 Task: Delete the 'Conflicts' folder from your mailbox in Microsoft Outlook.
Action: Mouse moved to (34, 22)
Screenshot: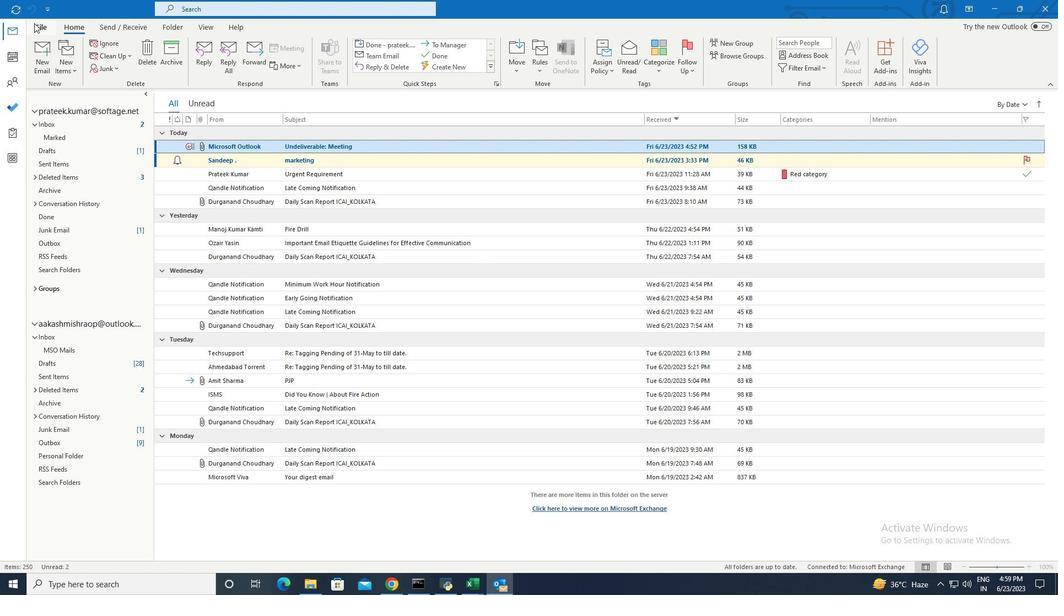 
Action: Mouse pressed left at (34, 22)
Screenshot: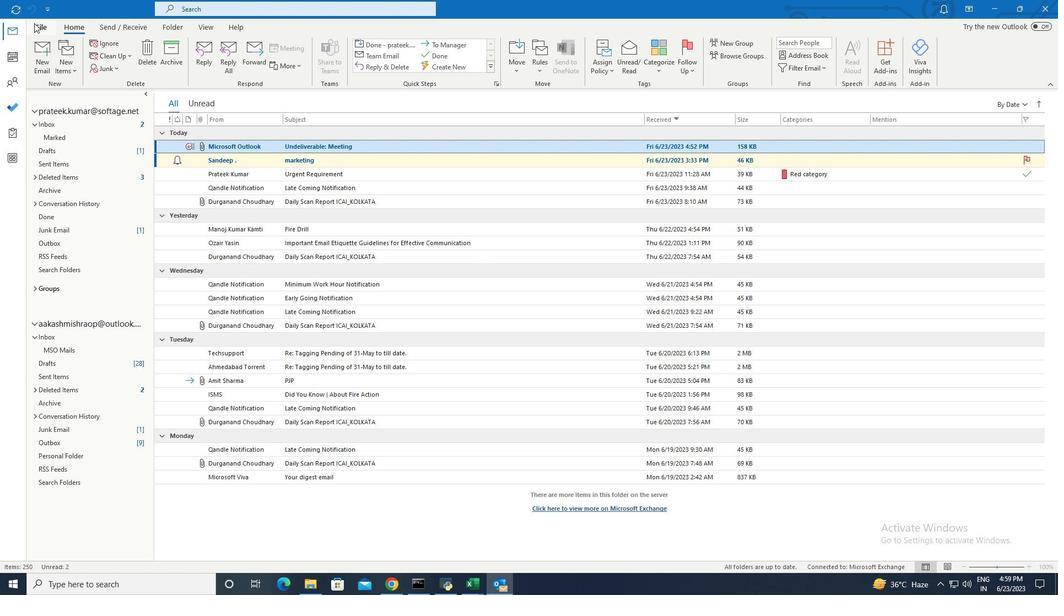 
Action: Mouse moved to (37, 61)
Screenshot: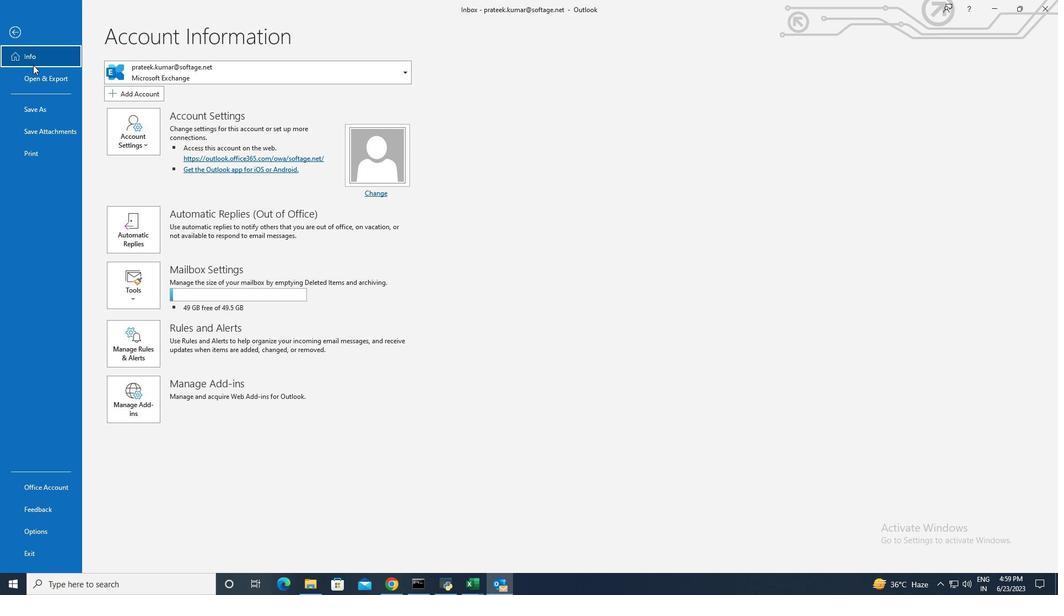 
Action: Mouse pressed left at (37, 61)
Screenshot: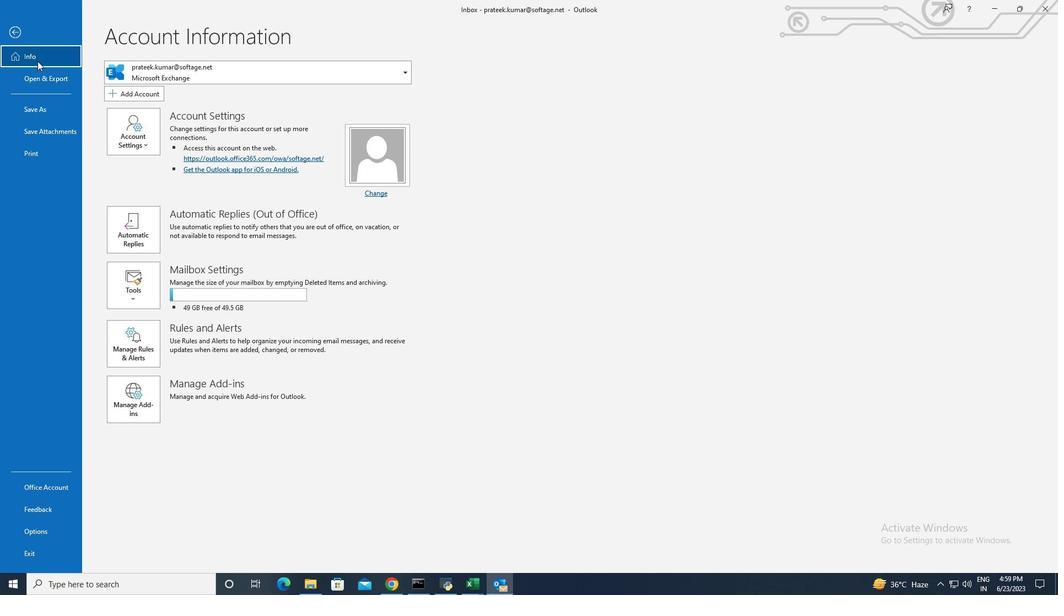 
Action: Mouse moved to (131, 283)
Screenshot: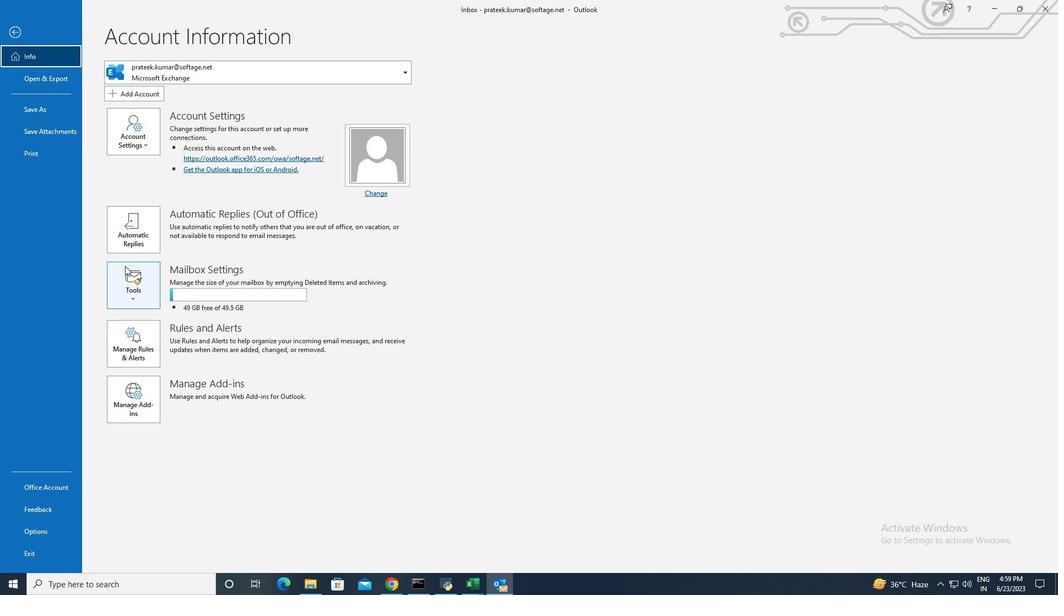 
Action: Mouse pressed left at (131, 283)
Screenshot: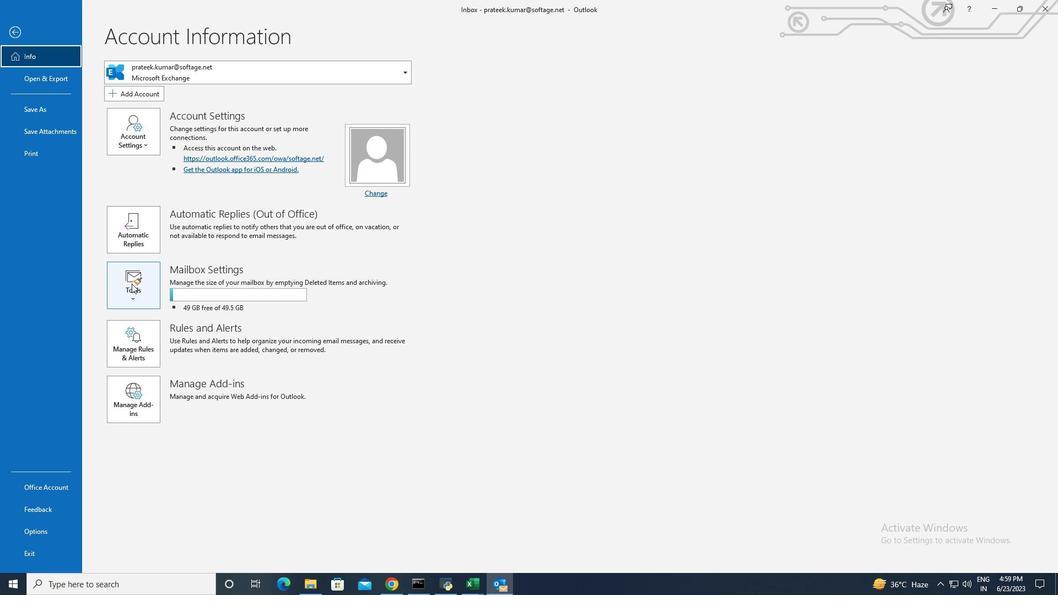 
Action: Mouse moved to (148, 327)
Screenshot: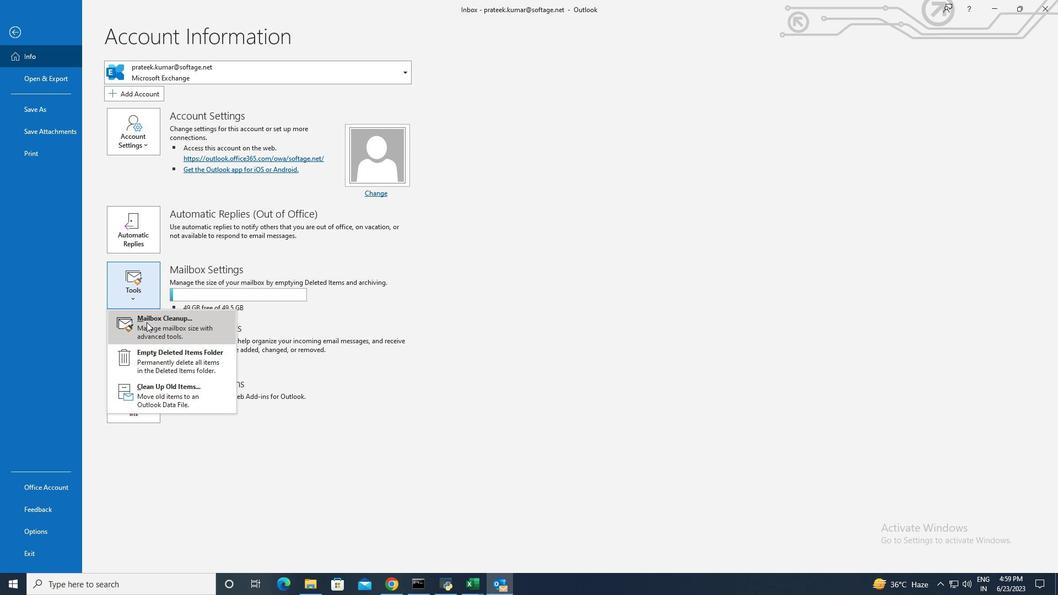 
Action: Mouse pressed left at (148, 327)
Screenshot: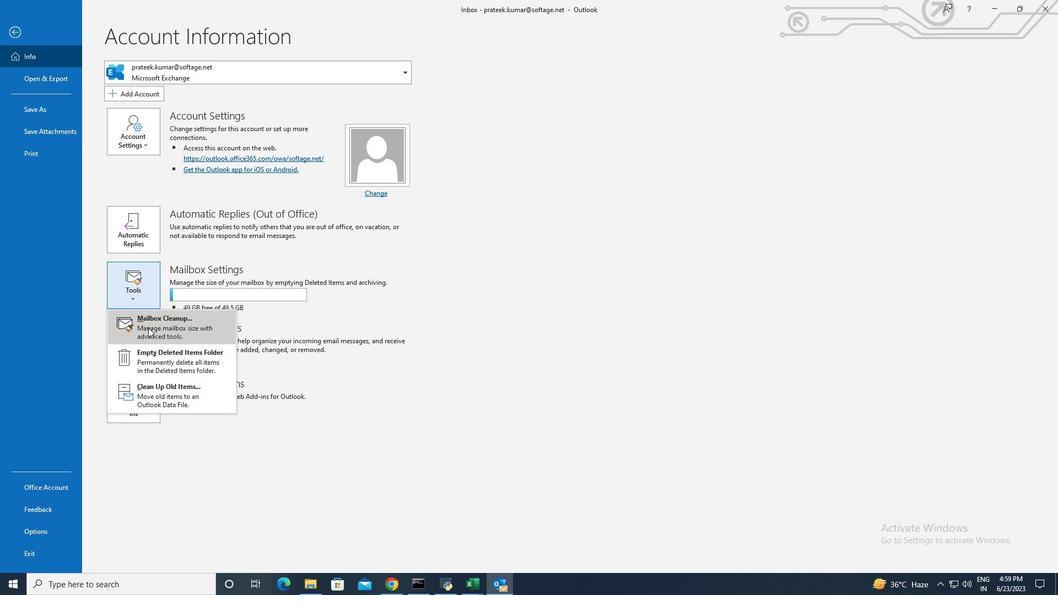 
Action: Mouse moved to (599, 353)
Screenshot: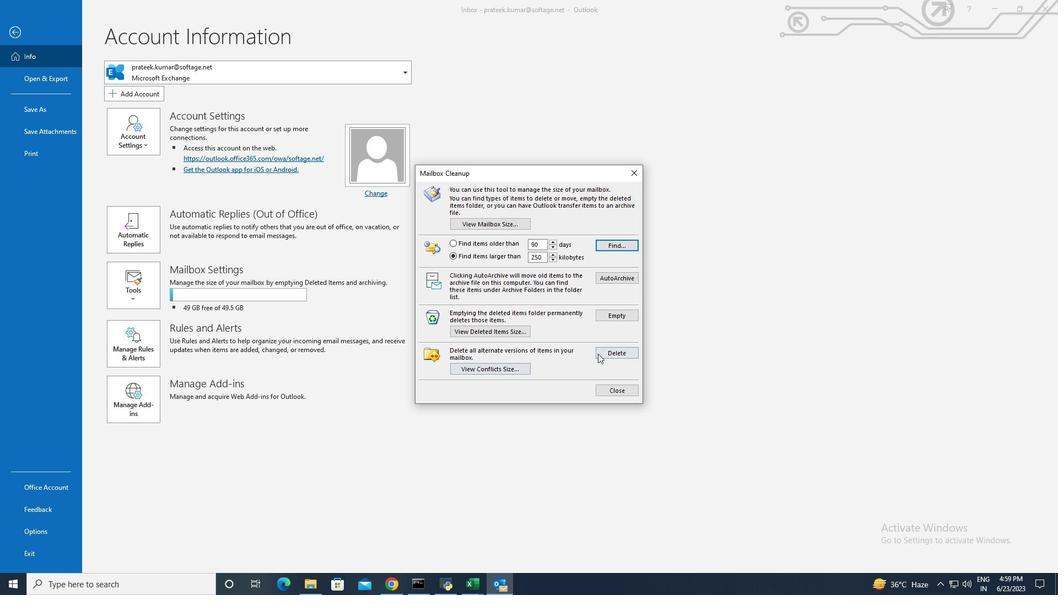 
Action: Mouse pressed left at (599, 353)
Screenshot: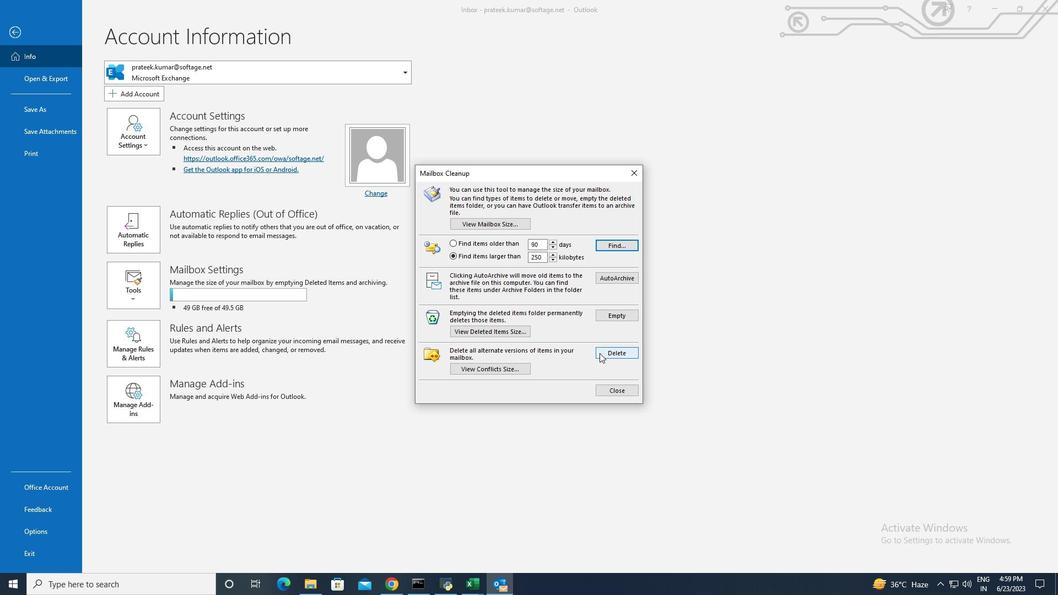
Action: Mouse moved to (503, 319)
Screenshot: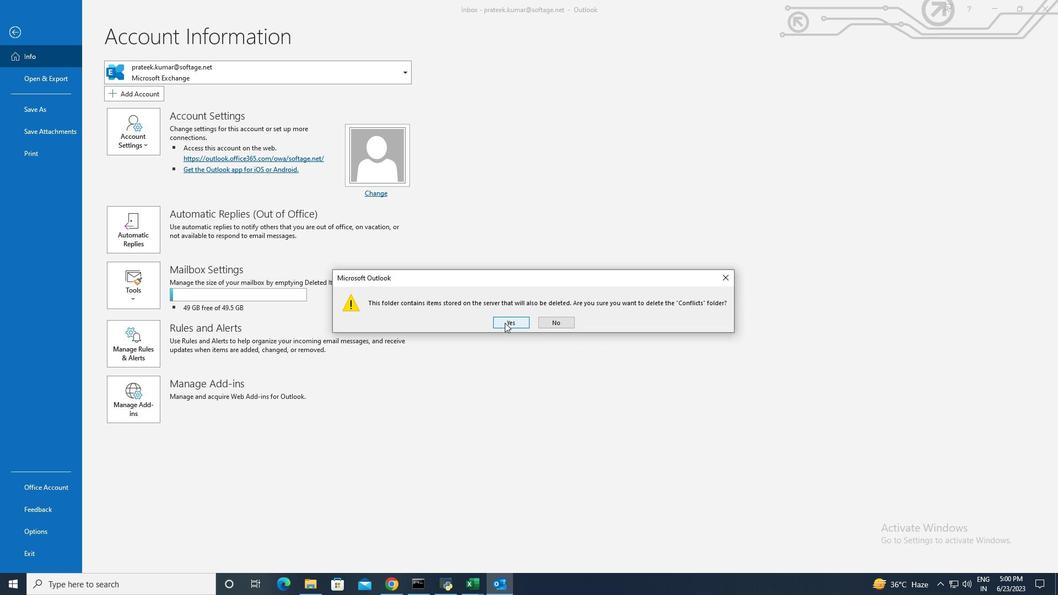 
Action: Mouse pressed left at (503, 319)
Screenshot: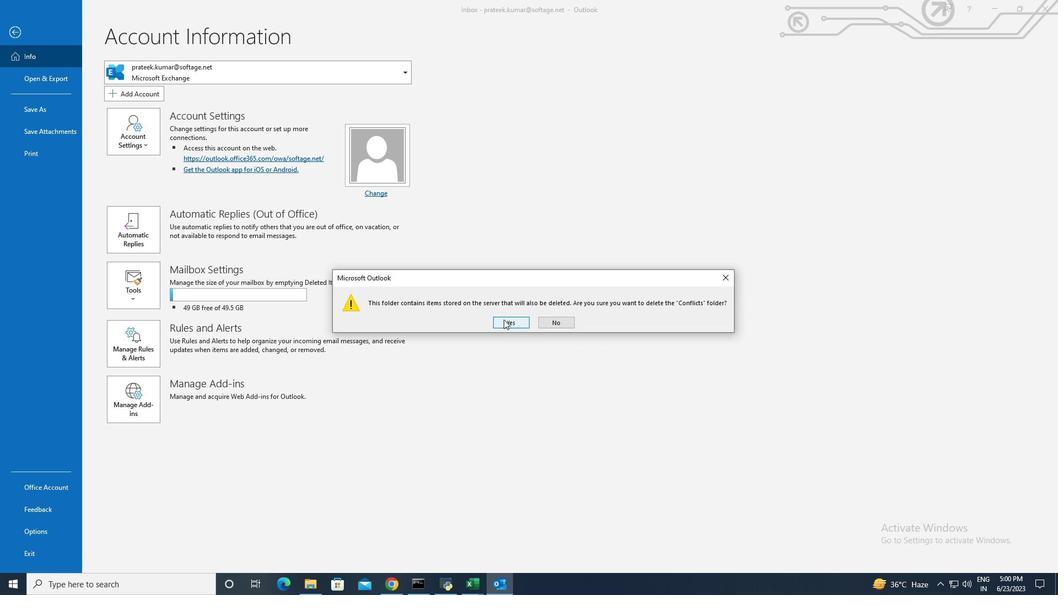 
